 Task: When a card is added to the list "to do" then copy the card to the top of the list To-Do.
Action: Mouse moved to (591, 109)
Screenshot: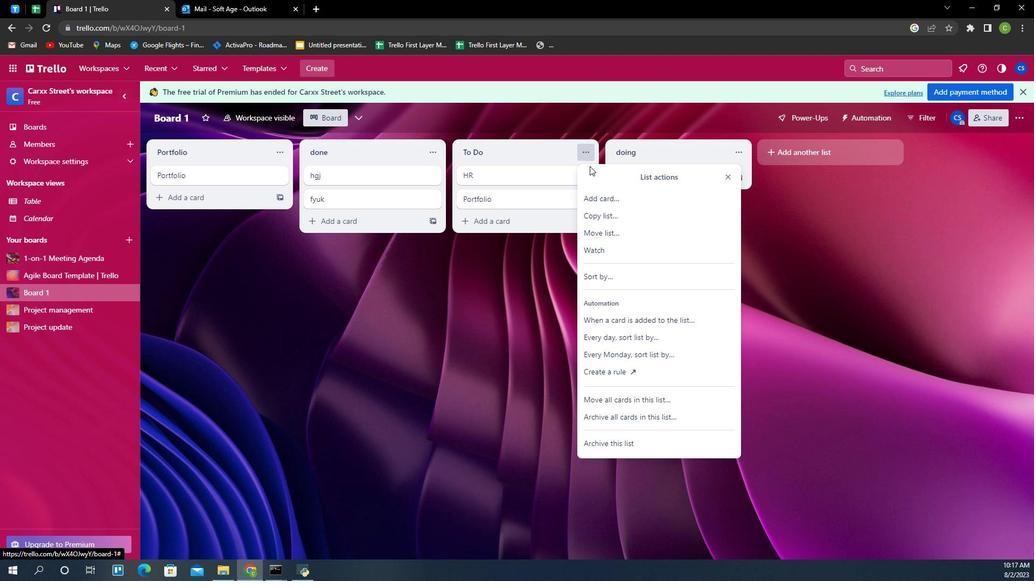 
Action: Mouse pressed left at (591, 109)
Screenshot: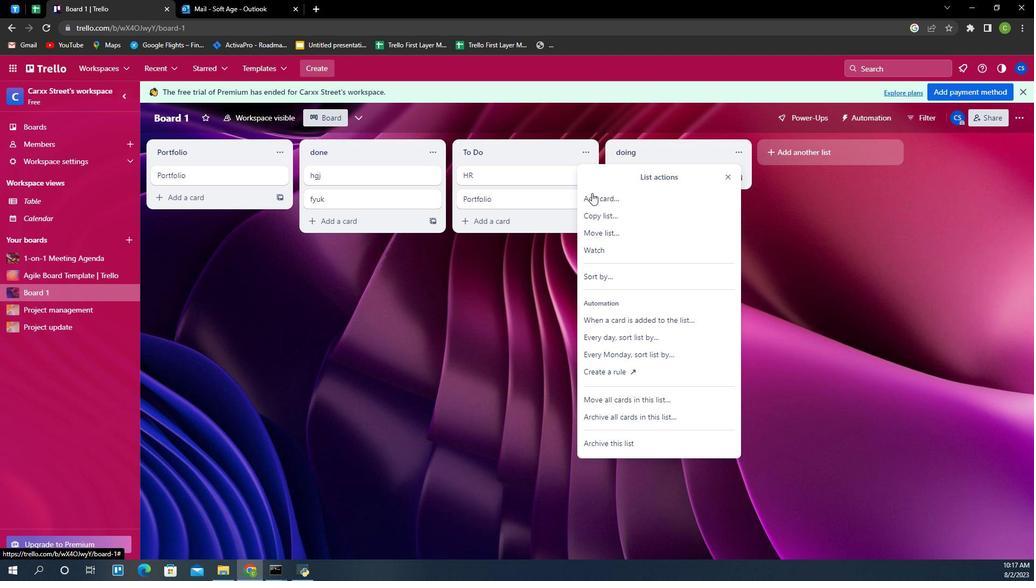 
Action: Mouse moved to (620, 318)
Screenshot: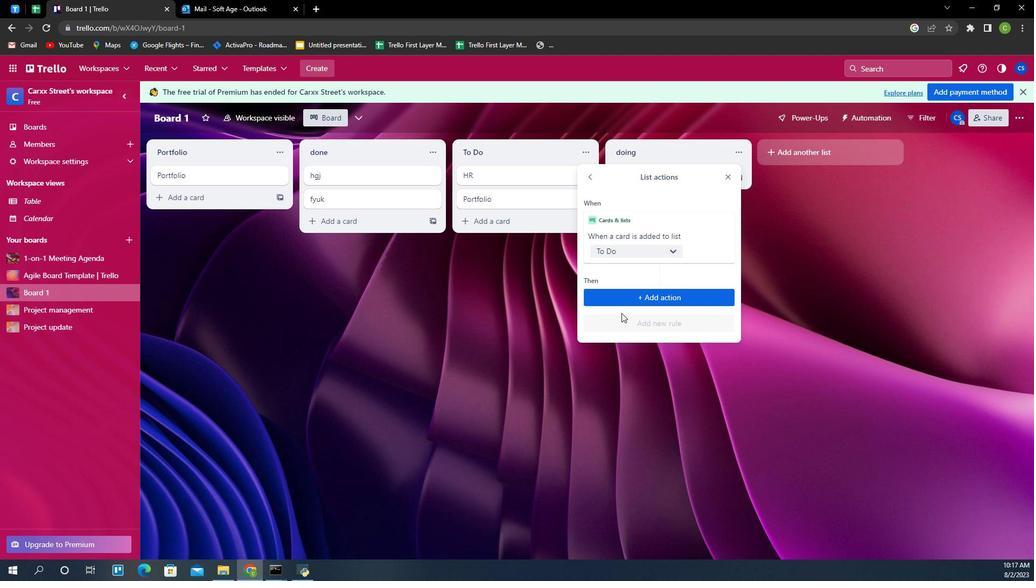 
Action: Mouse pressed left at (620, 318)
Screenshot: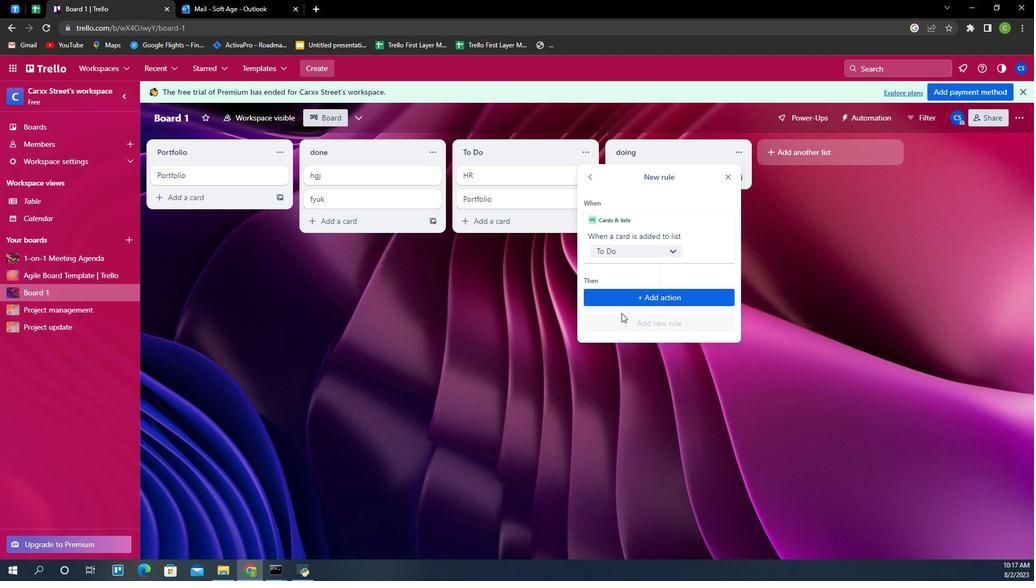 
Action: Mouse moved to (631, 295)
Screenshot: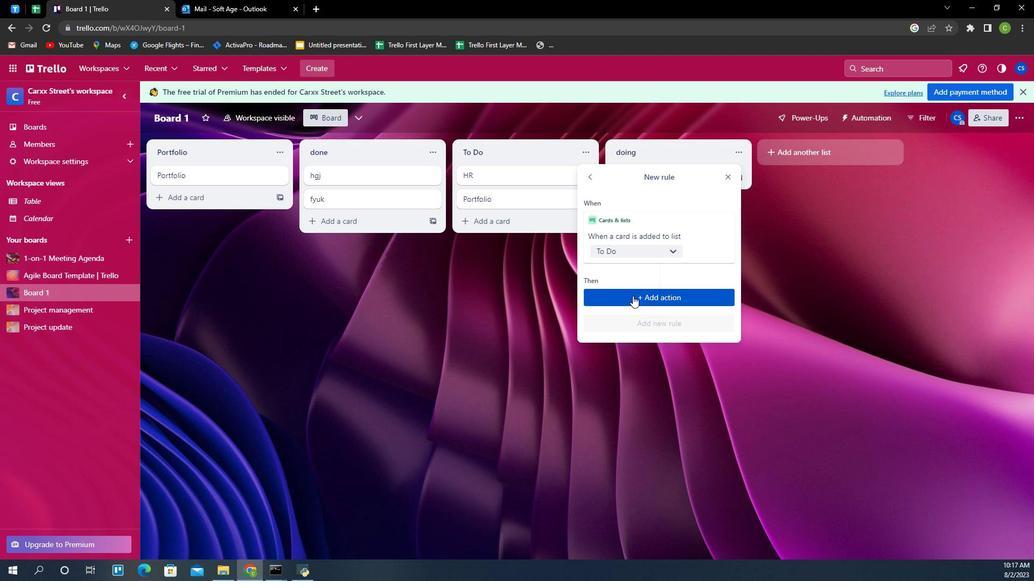
Action: Mouse pressed left at (631, 295)
Screenshot: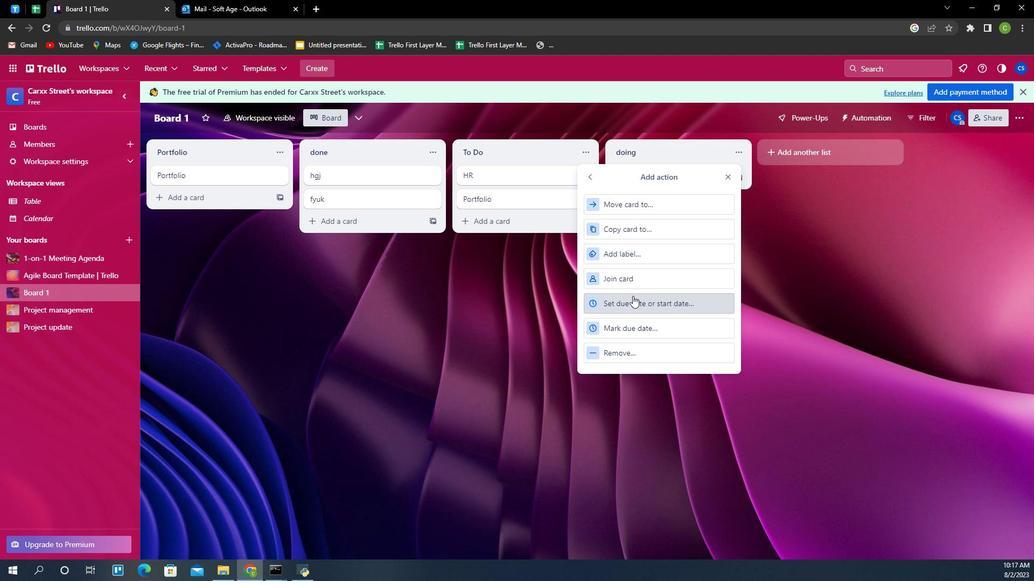 
Action: Mouse moved to (662, 203)
Screenshot: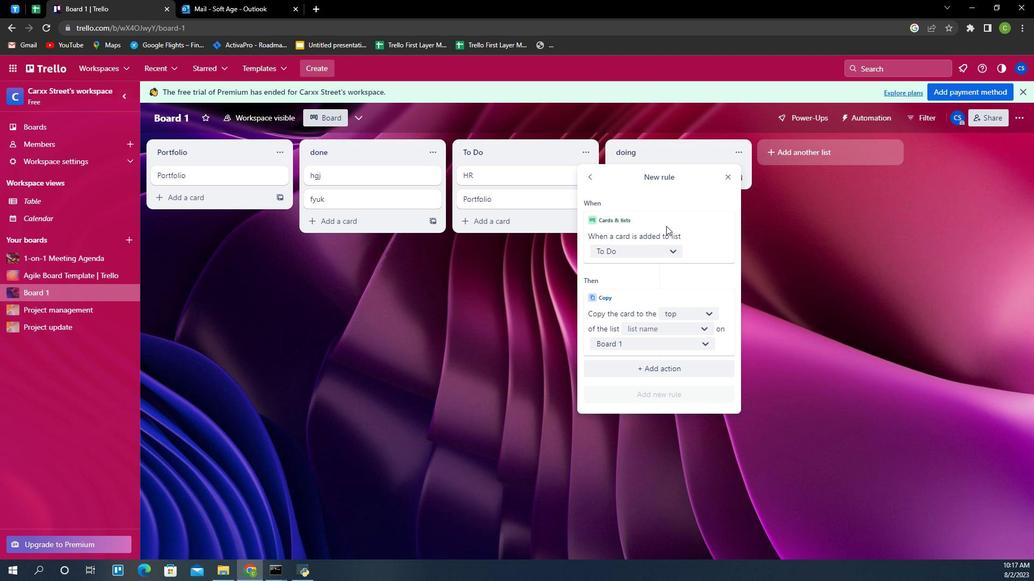 
Action: Mouse pressed left at (662, 203)
Screenshot: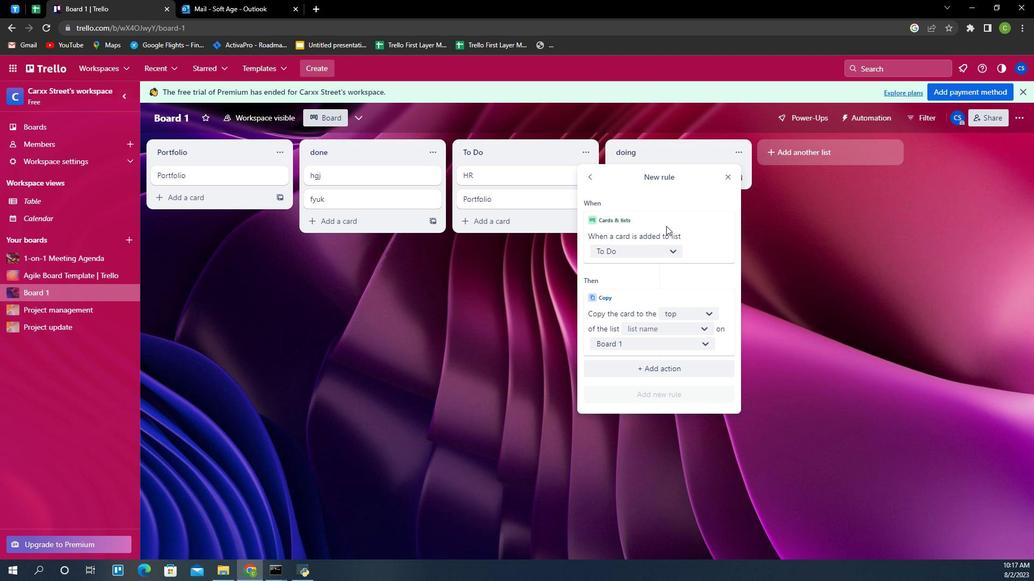 
Action: Mouse moved to (689, 334)
Screenshot: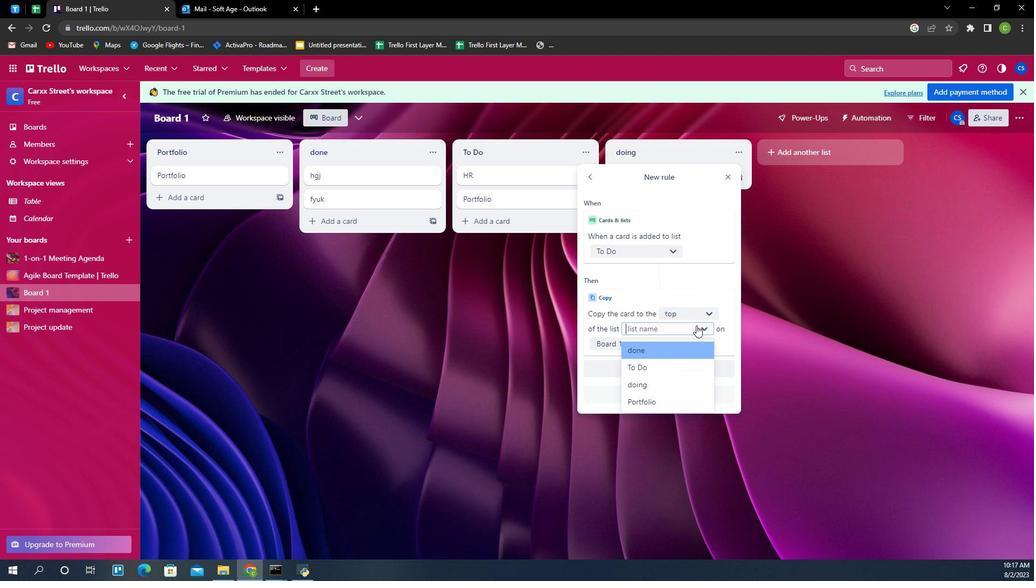 
Action: Mouse pressed left at (689, 334)
Screenshot: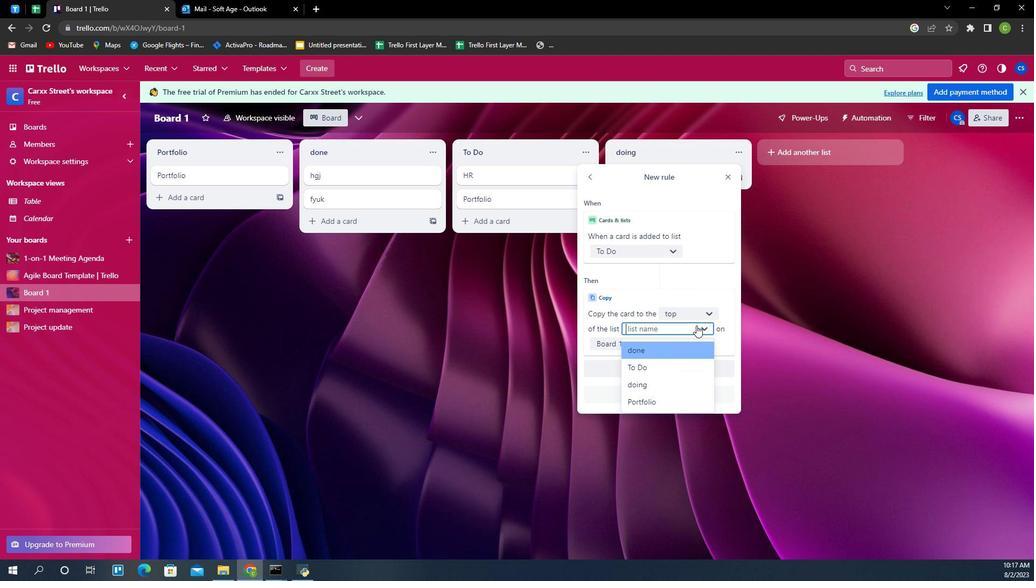 
Action: Mouse moved to (675, 390)
Screenshot: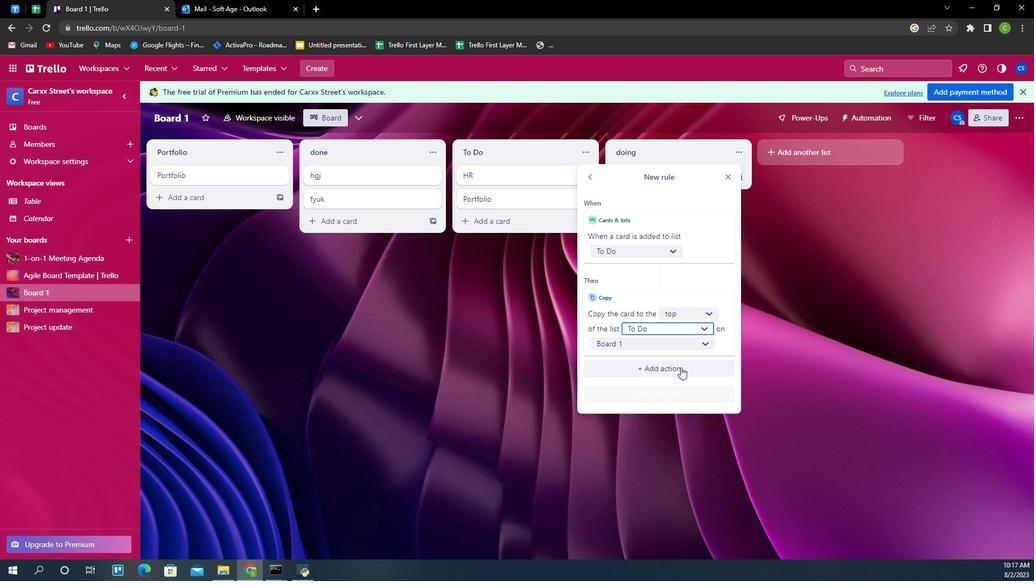 
Action: Mouse pressed left at (675, 390)
Screenshot: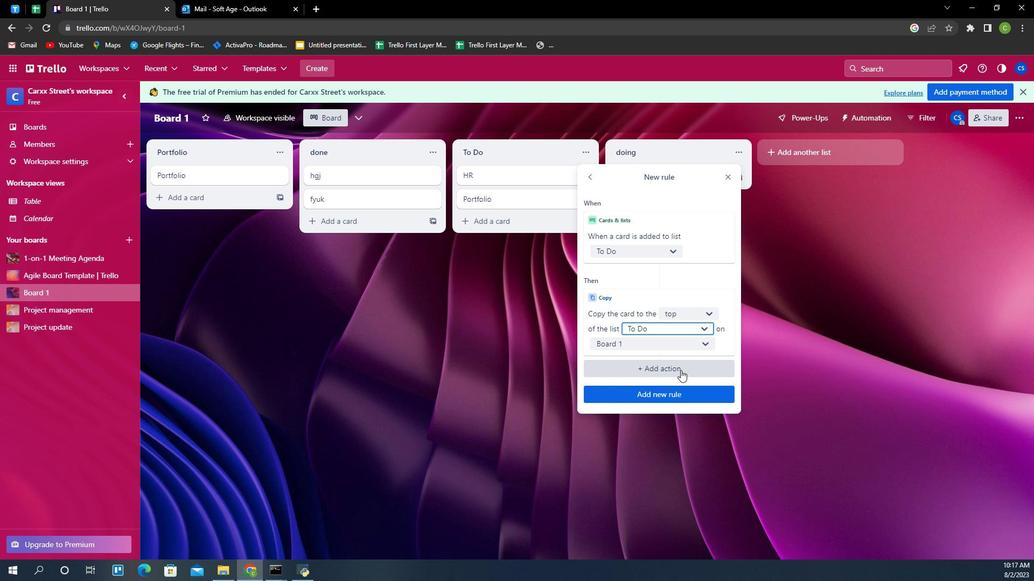 
Action: Mouse moved to (673, 423)
Screenshot: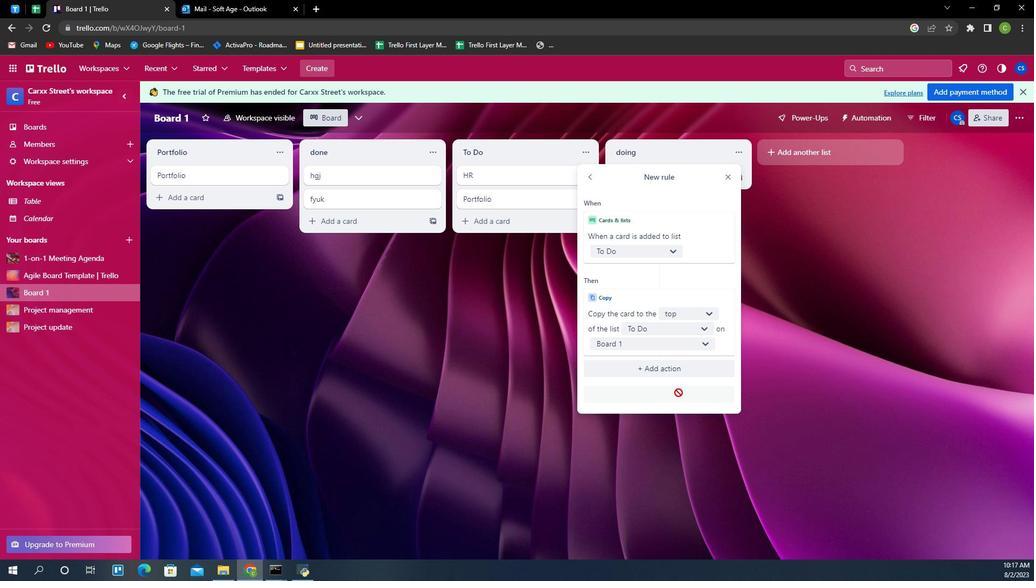 
Action: Mouse pressed left at (673, 423)
Screenshot: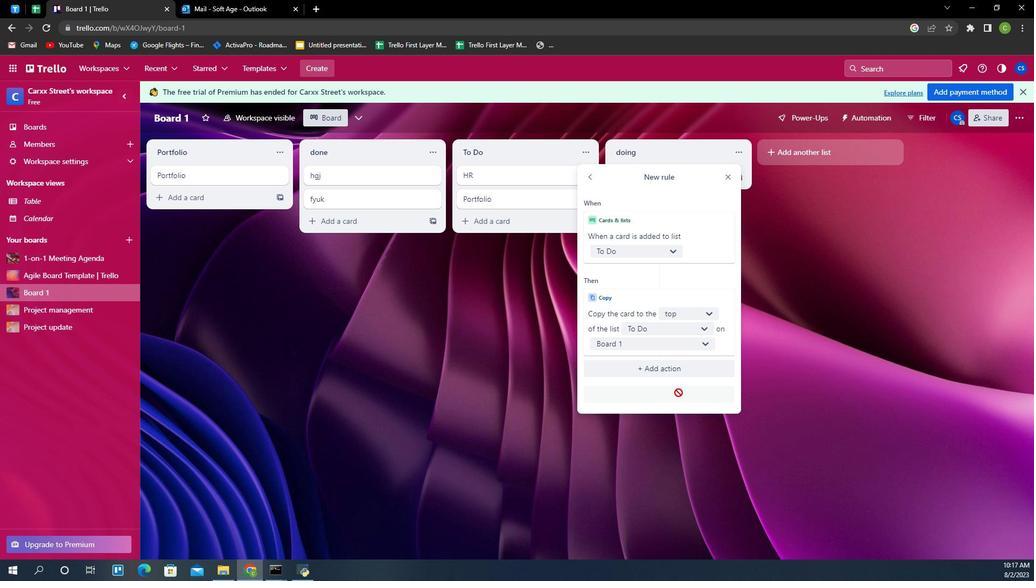 
